 Task: Create a due date automation trigger when advanced on, 2 hours after a card is due add dates due in between 1 and 5 working days.
Action: Mouse moved to (1213, 90)
Screenshot: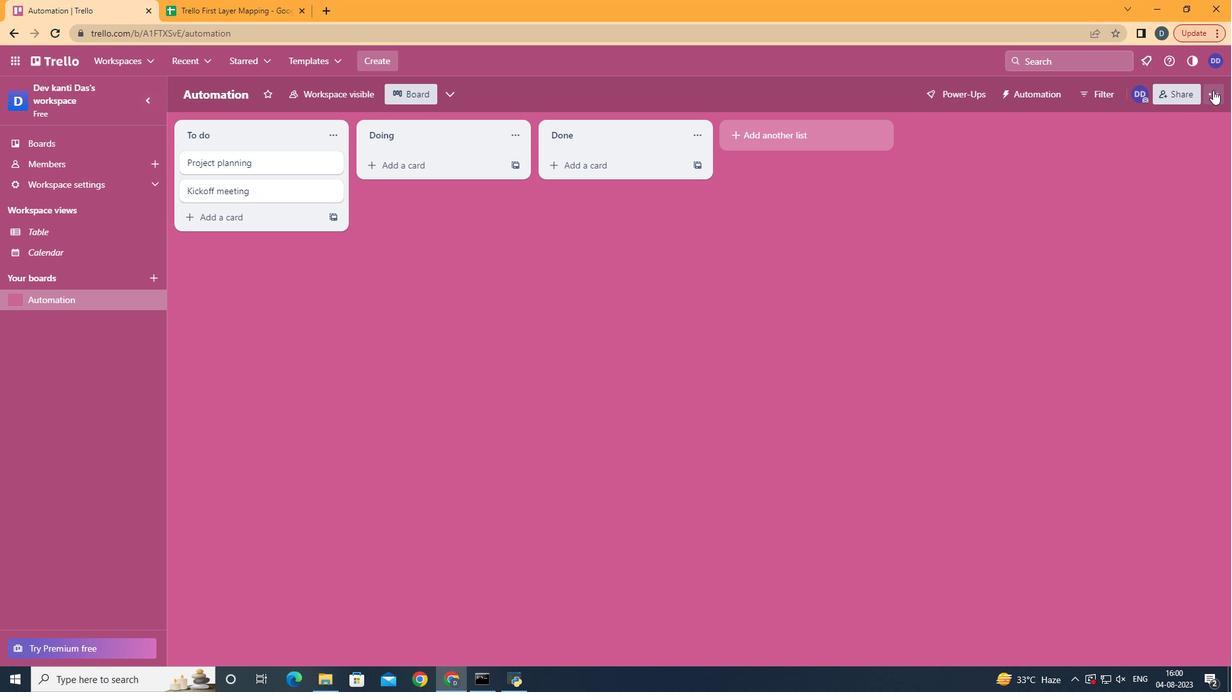 
Action: Mouse pressed left at (1213, 90)
Screenshot: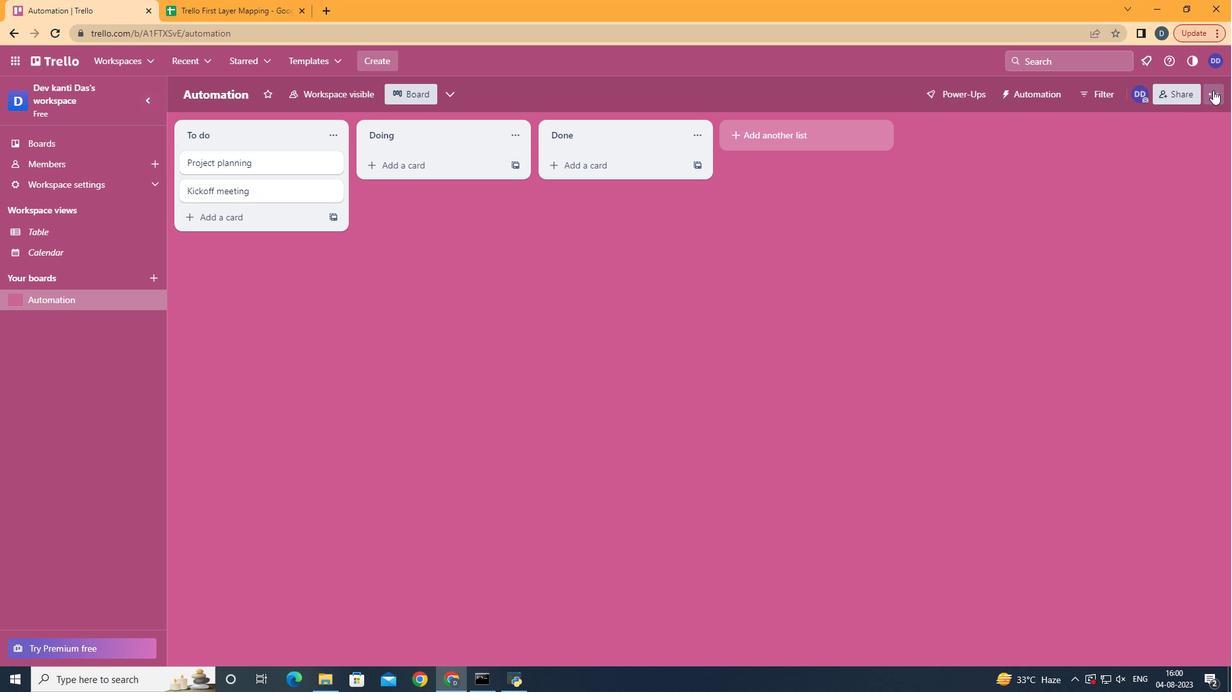 
Action: Mouse moved to (1113, 279)
Screenshot: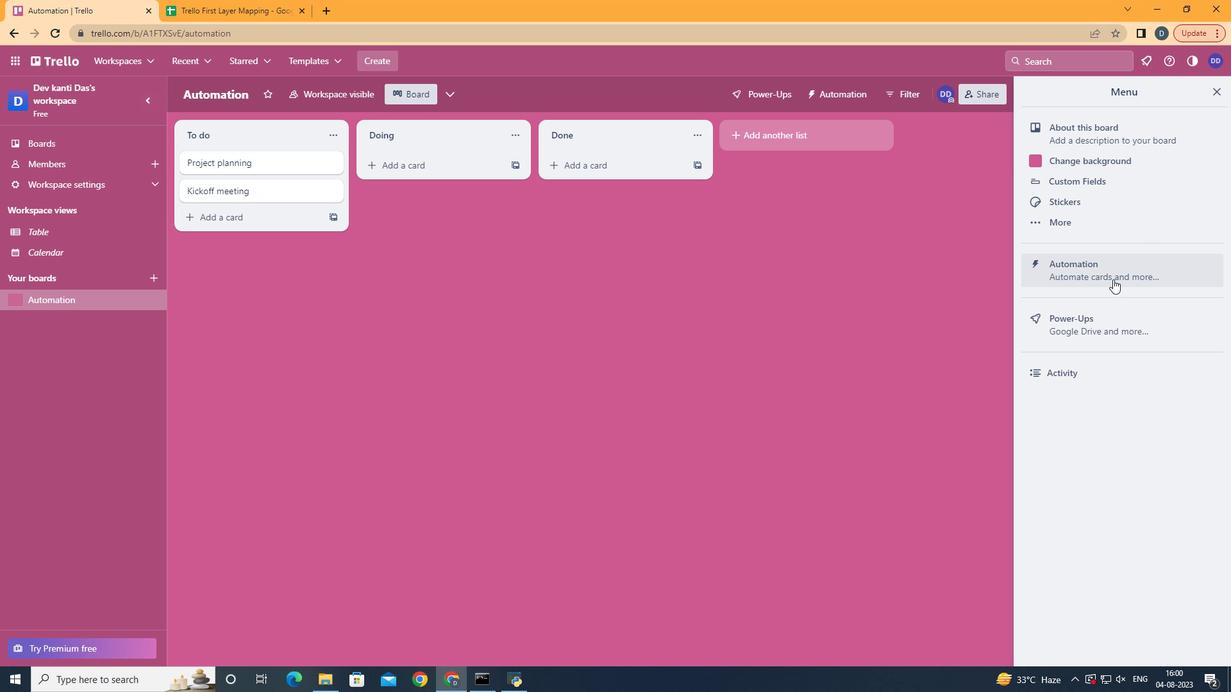 
Action: Mouse pressed left at (1113, 279)
Screenshot: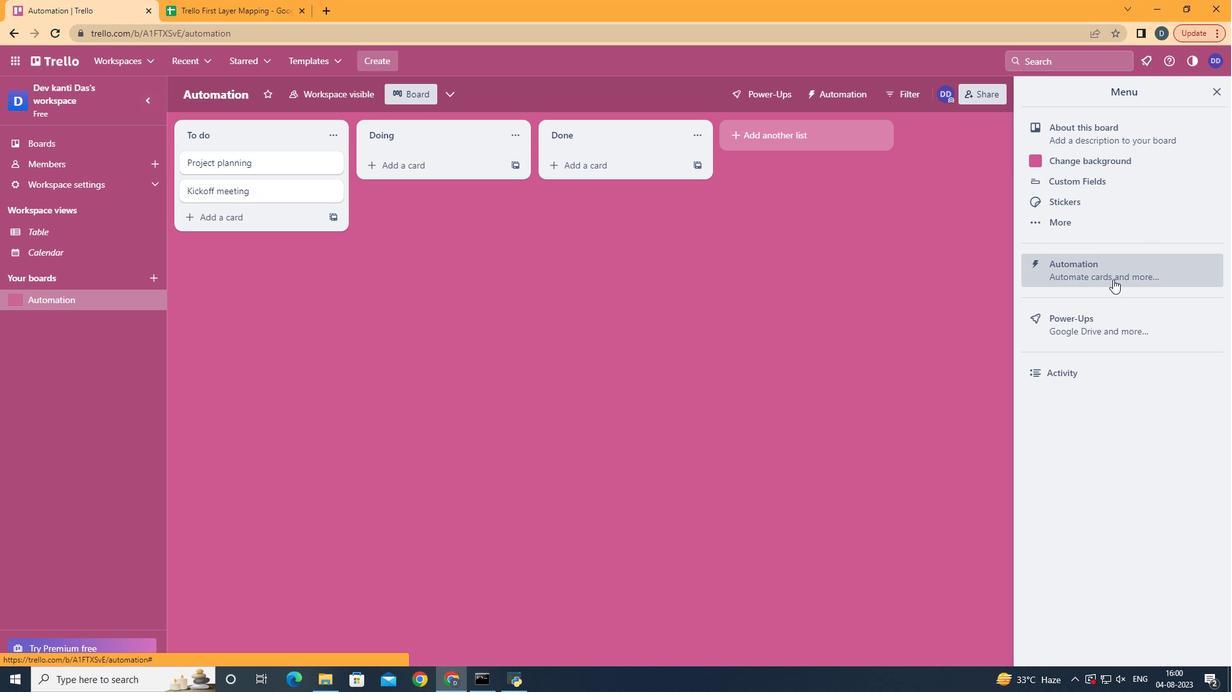 
Action: Mouse moved to (264, 260)
Screenshot: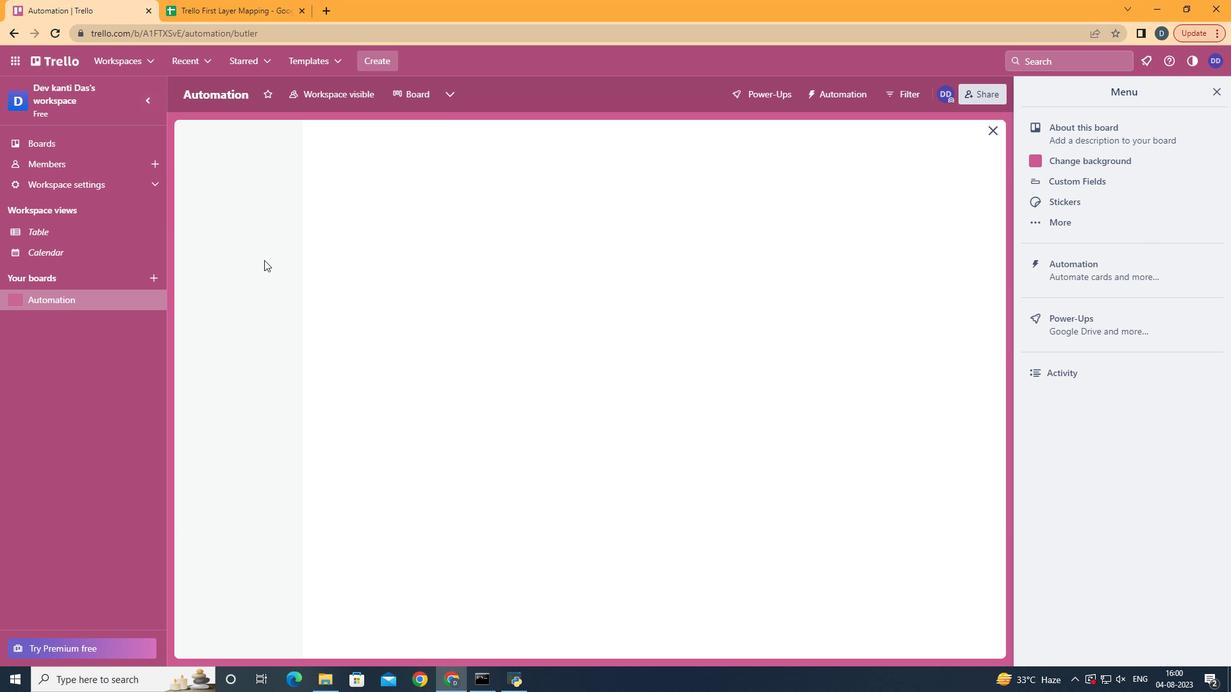 
Action: Mouse pressed left at (264, 260)
Screenshot: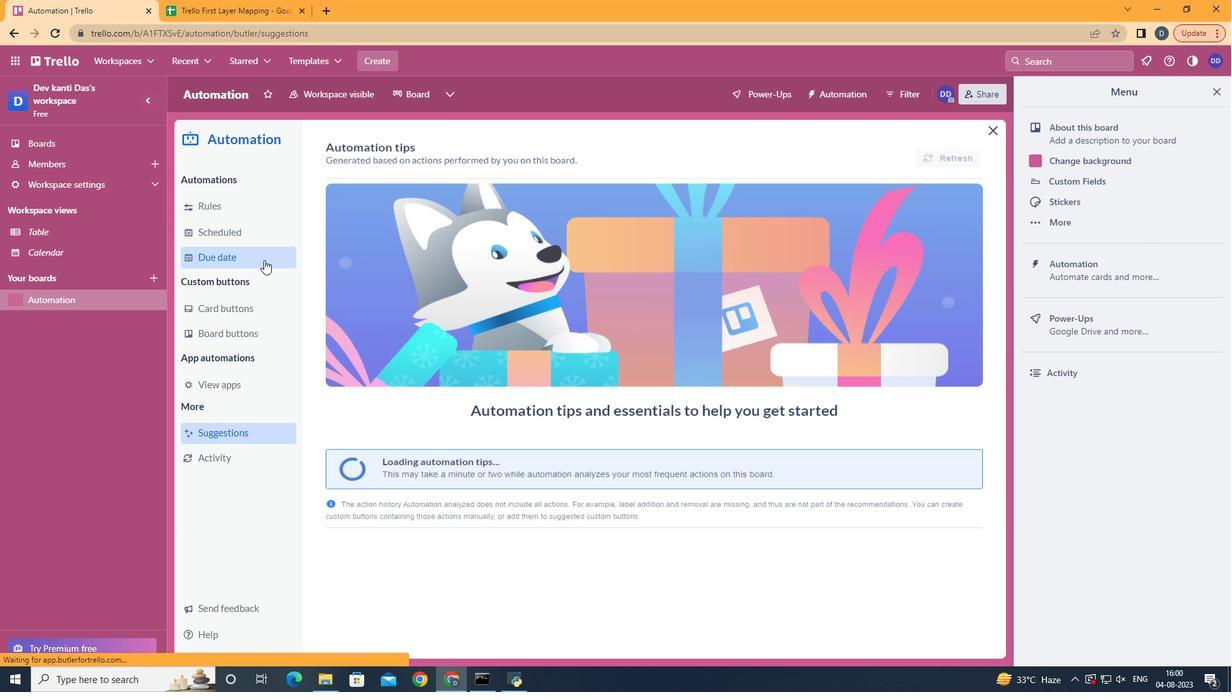 
Action: Mouse moved to (928, 152)
Screenshot: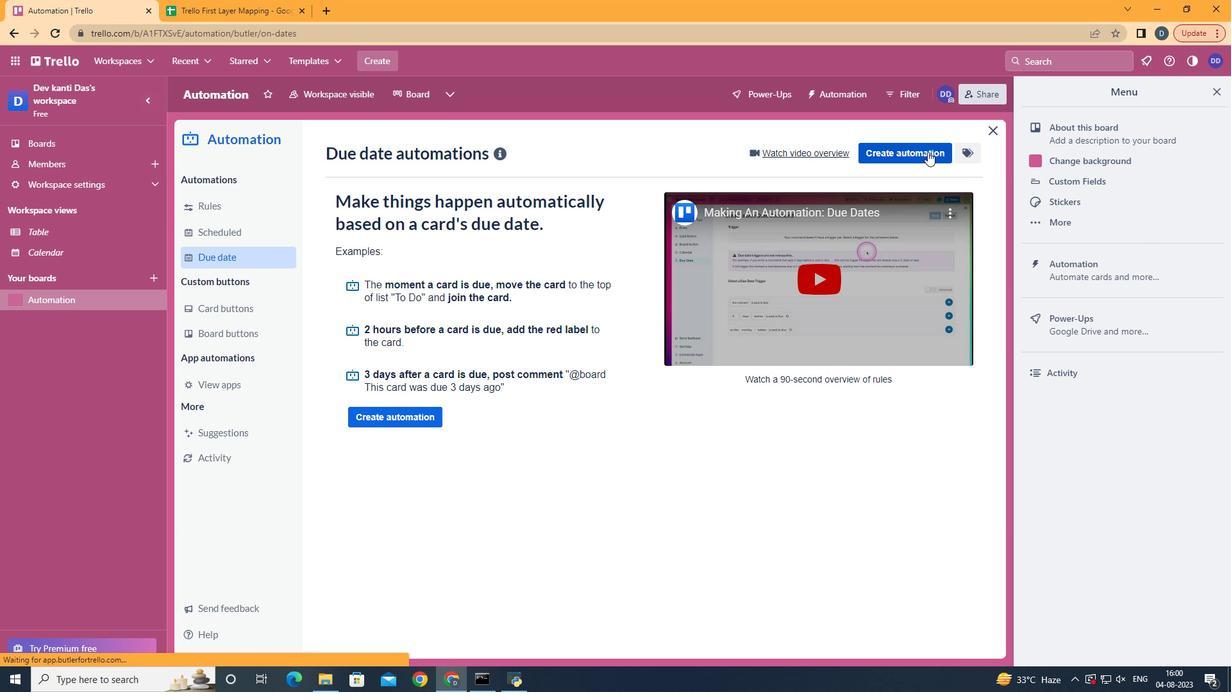 
Action: Mouse pressed left at (928, 152)
Screenshot: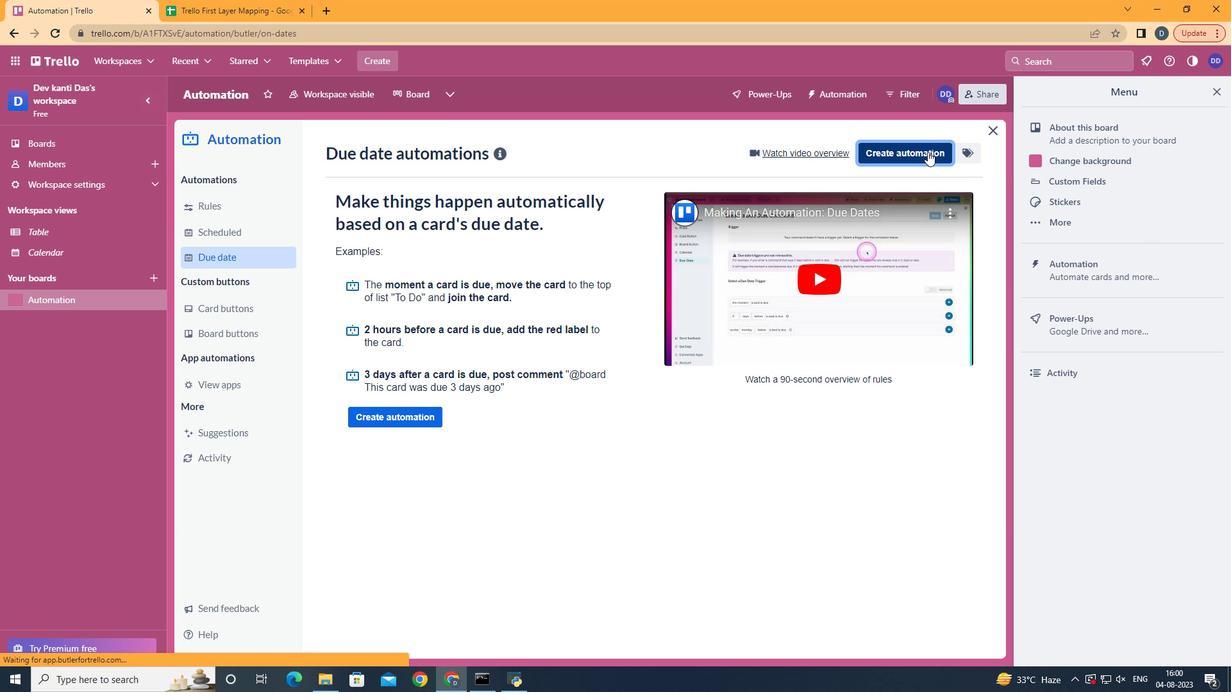 
Action: Mouse moved to (693, 276)
Screenshot: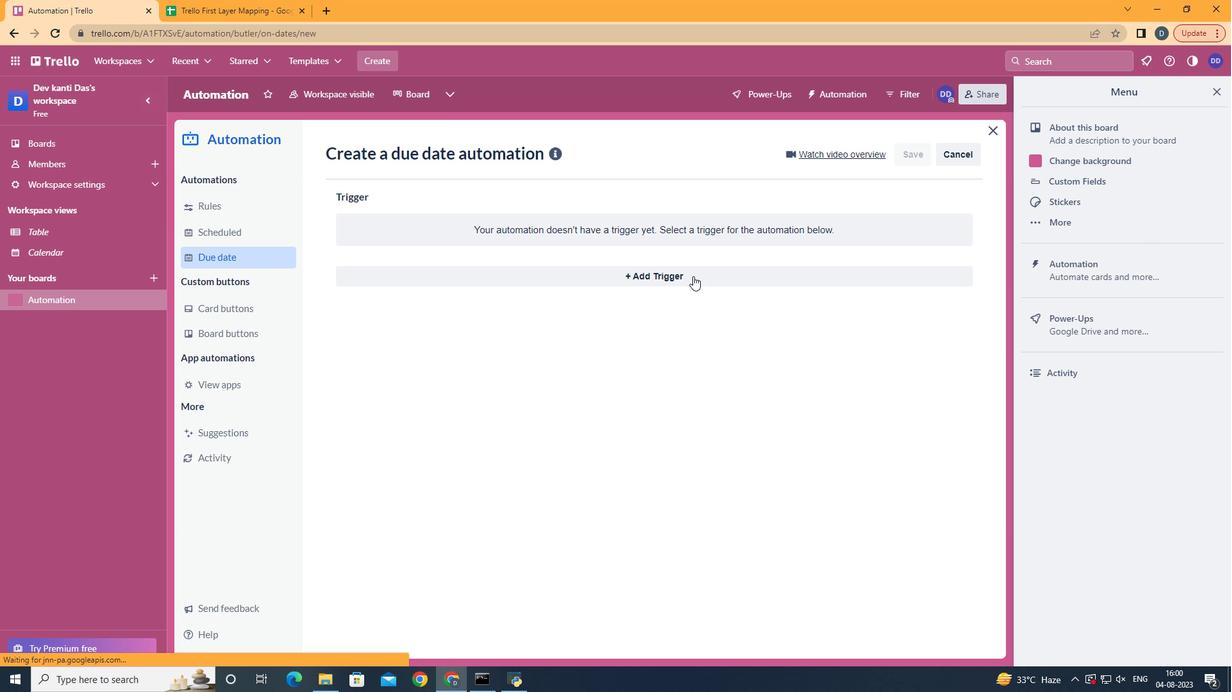 
Action: Mouse pressed left at (693, 276)
Screenshot: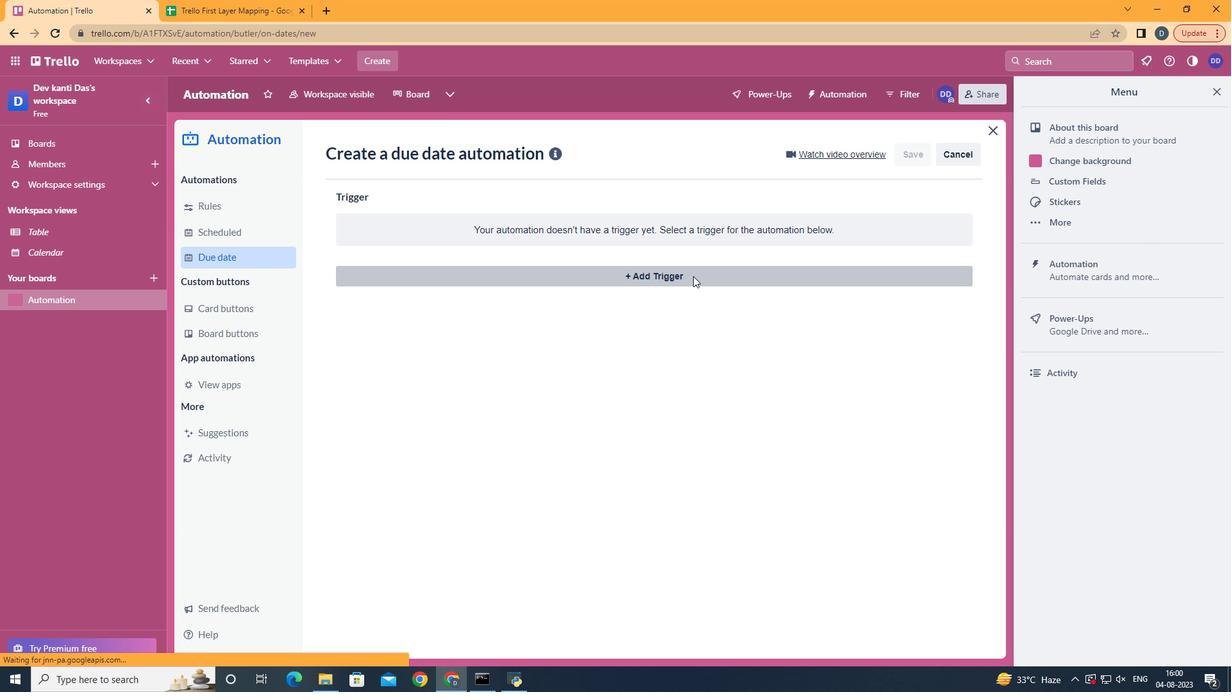 
Action: Mouse moved to (422, 548)
Screenshot: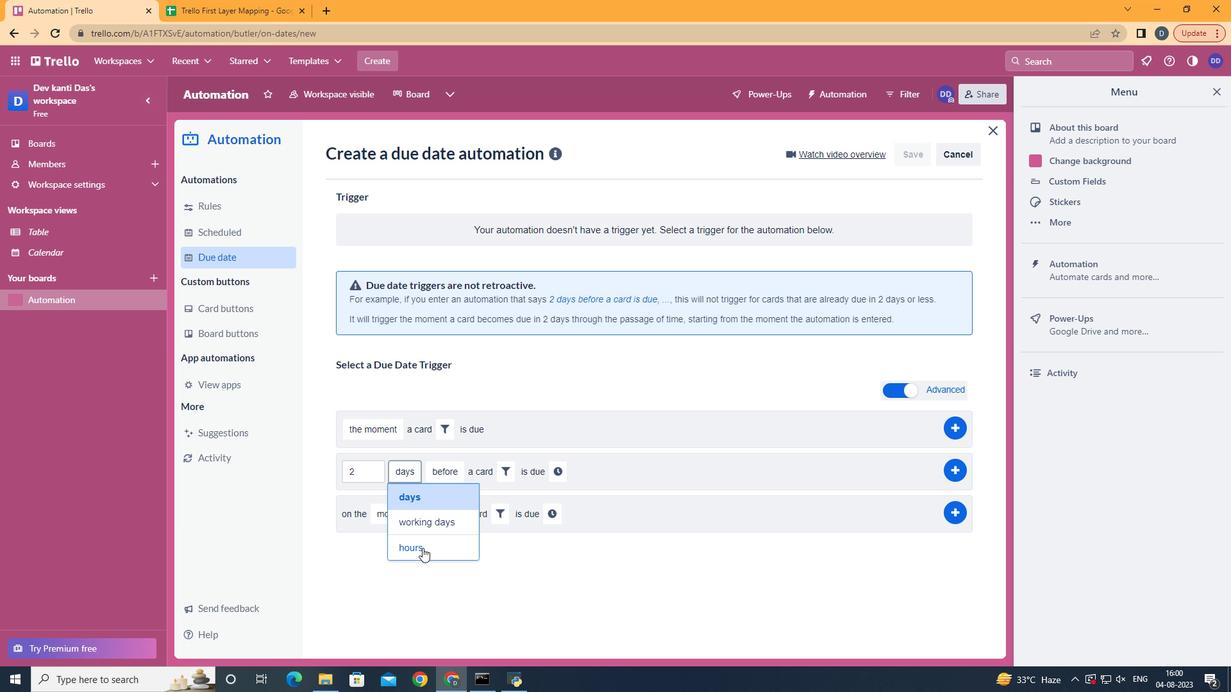 
Action: Mouse pressed left at (422, 548)
Screenshot: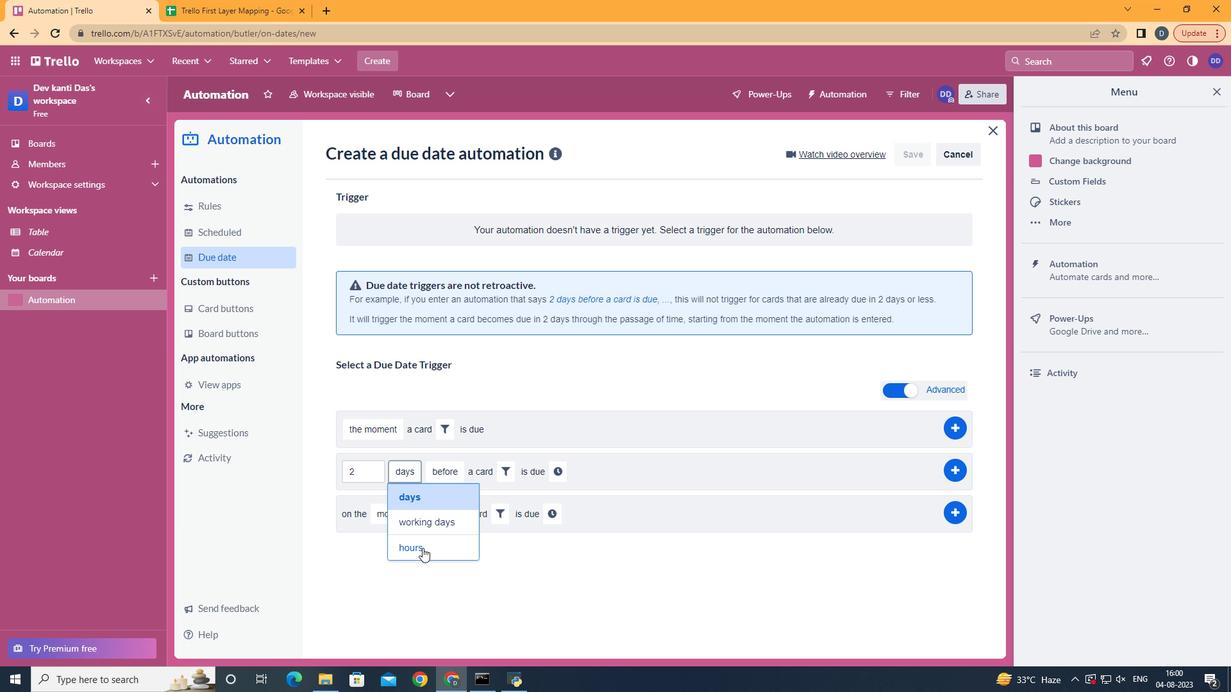 
Action: Mouse moved to (462, 514)
Screenshot: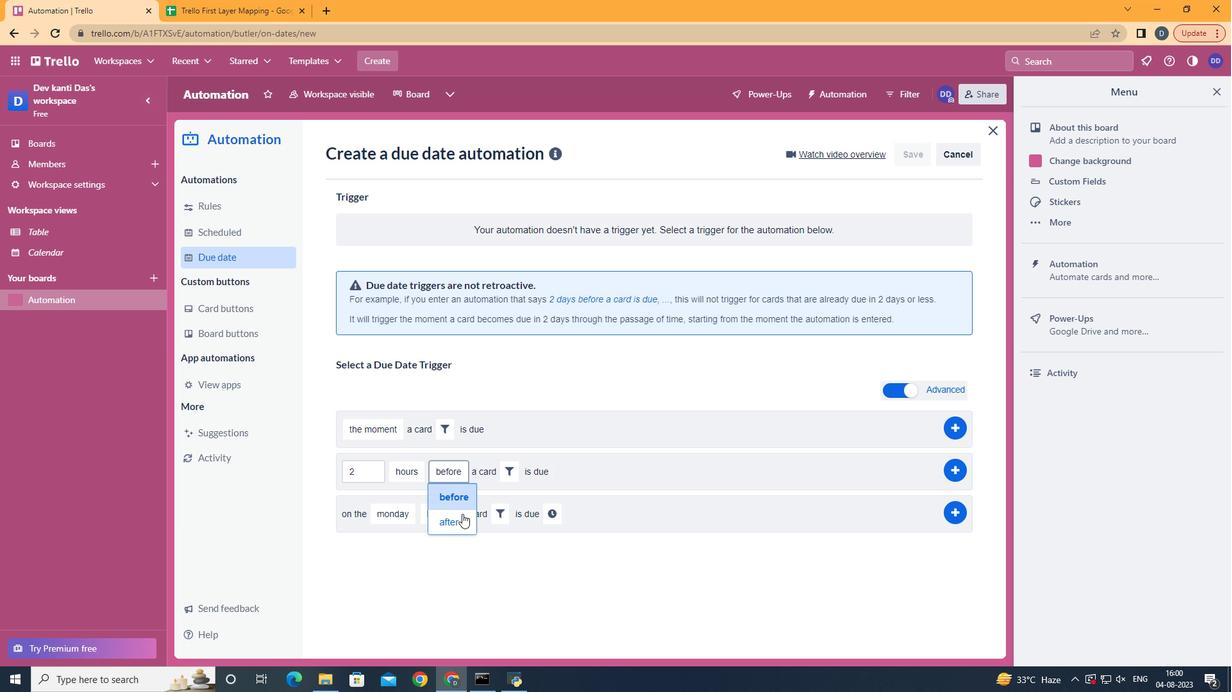 
Action: Mouse pressed left at (462, 514)
Screenshot: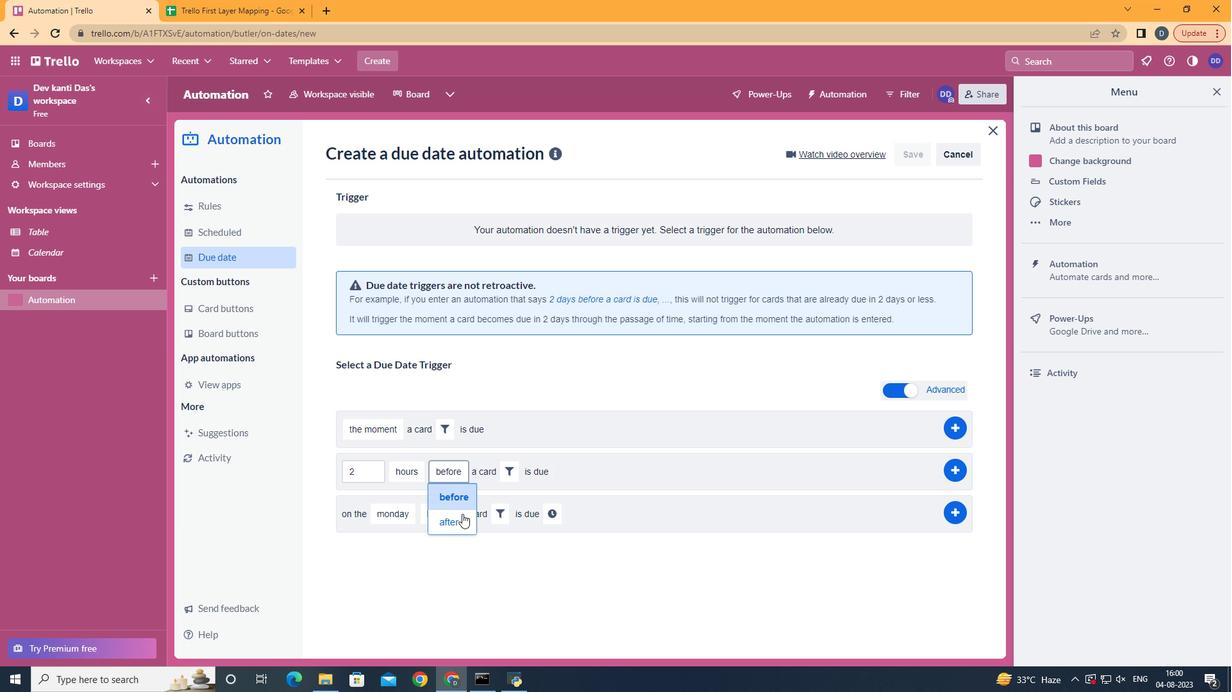 
Action: Mouse moved to (507, 480)
Screenshot: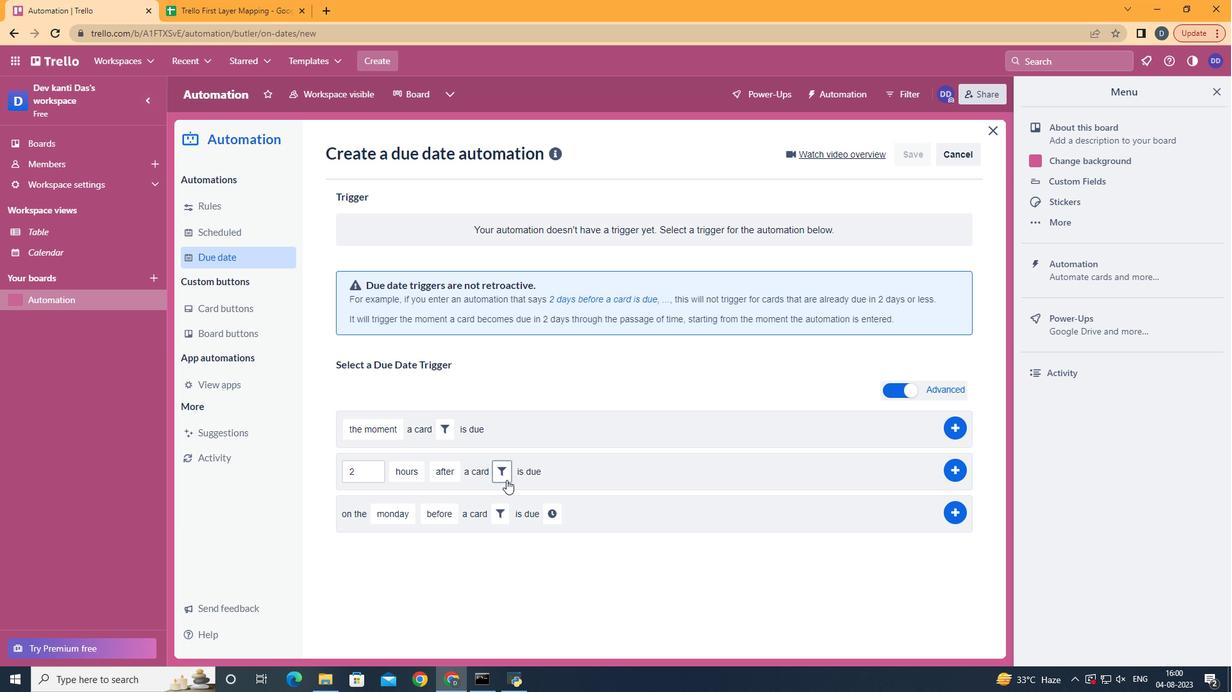 
Action: Mouse pressed left at (507, 480)
Screenshot: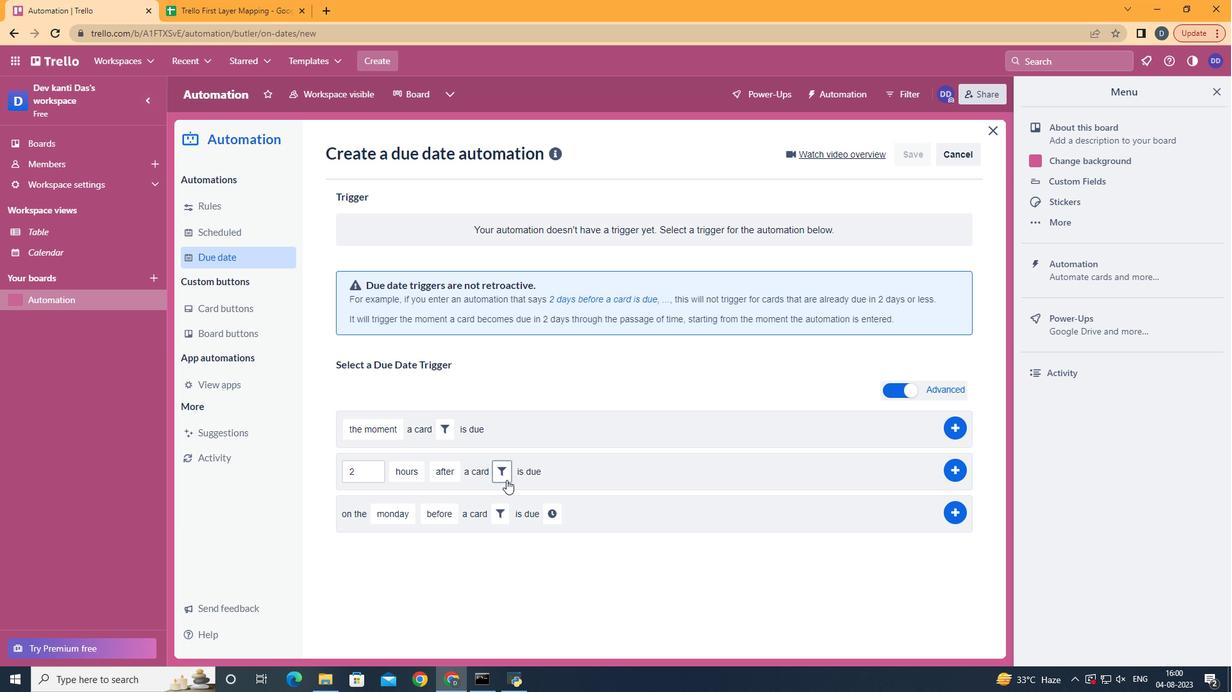 
Action: Mouse moved to (573, 509)
Screenshot: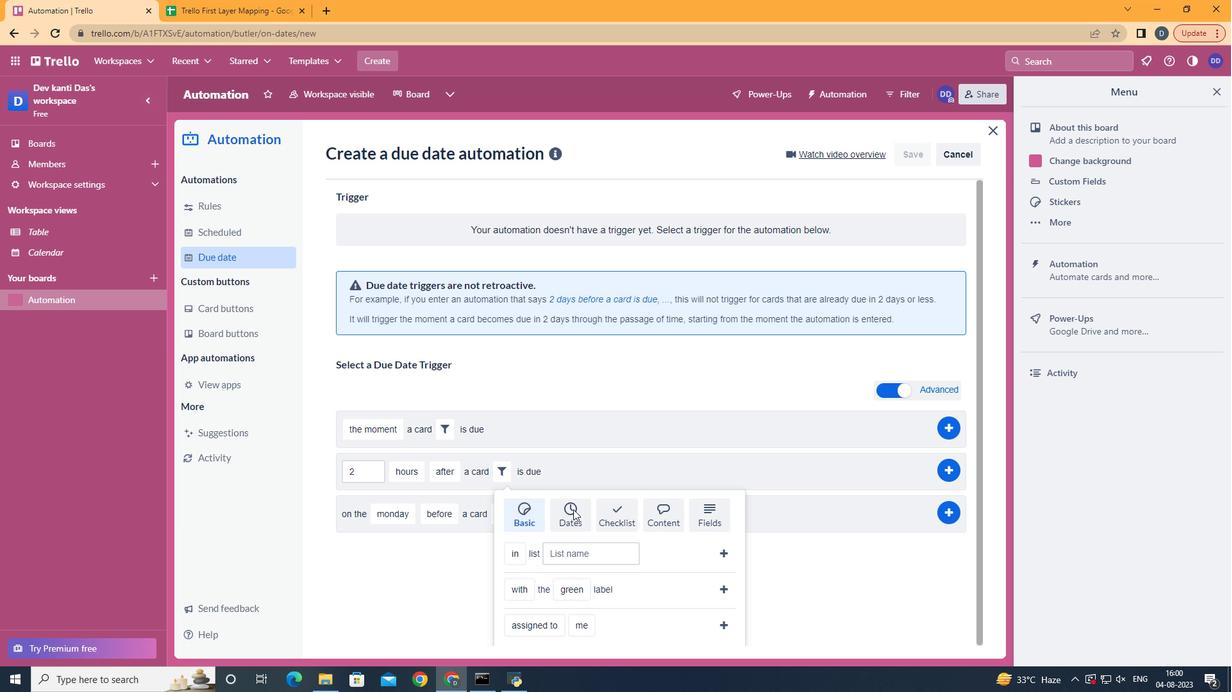 
Action: Mouse pressed left at (573, 509)
Screenshot: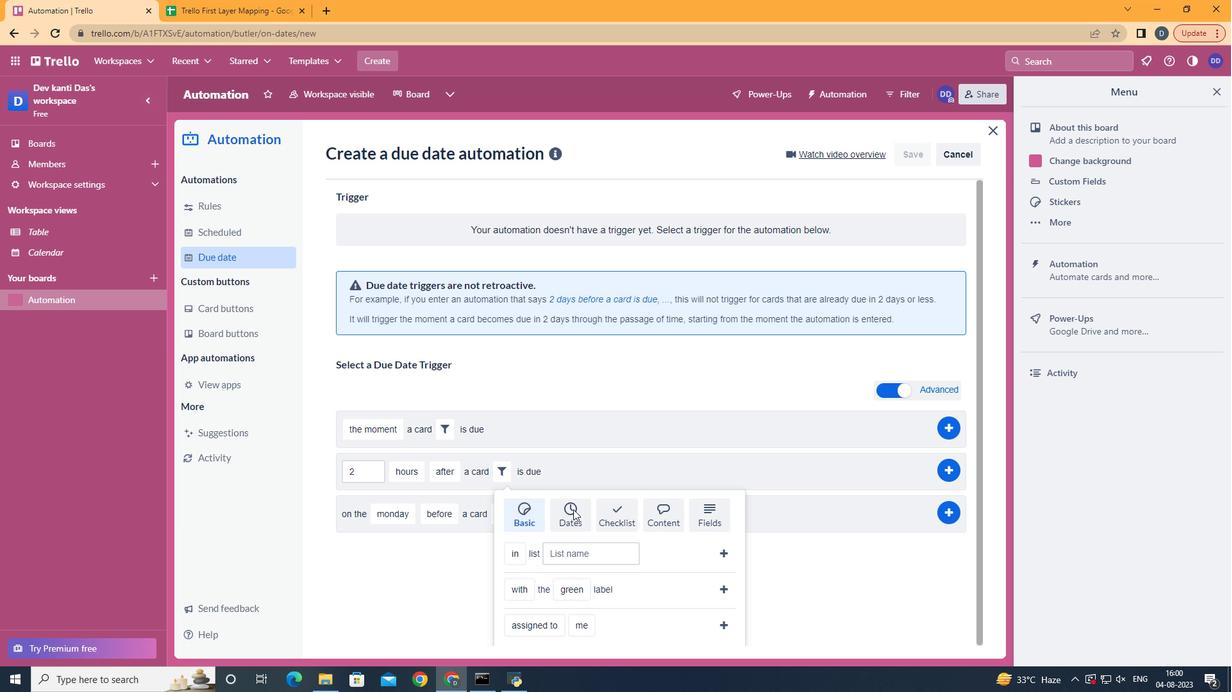 
Action: Mouse moved to (574, 509)
Screenshot: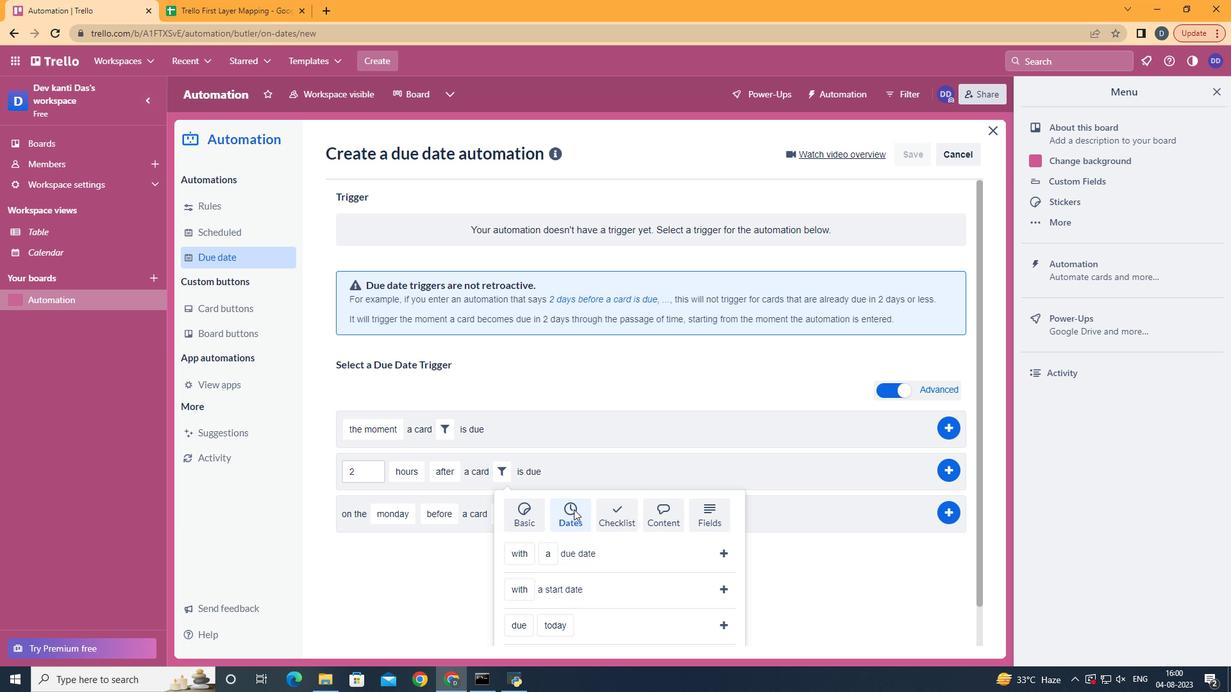 
Action: Mouse scrolled (574, 509) with delta (0, 0)
Screenshot: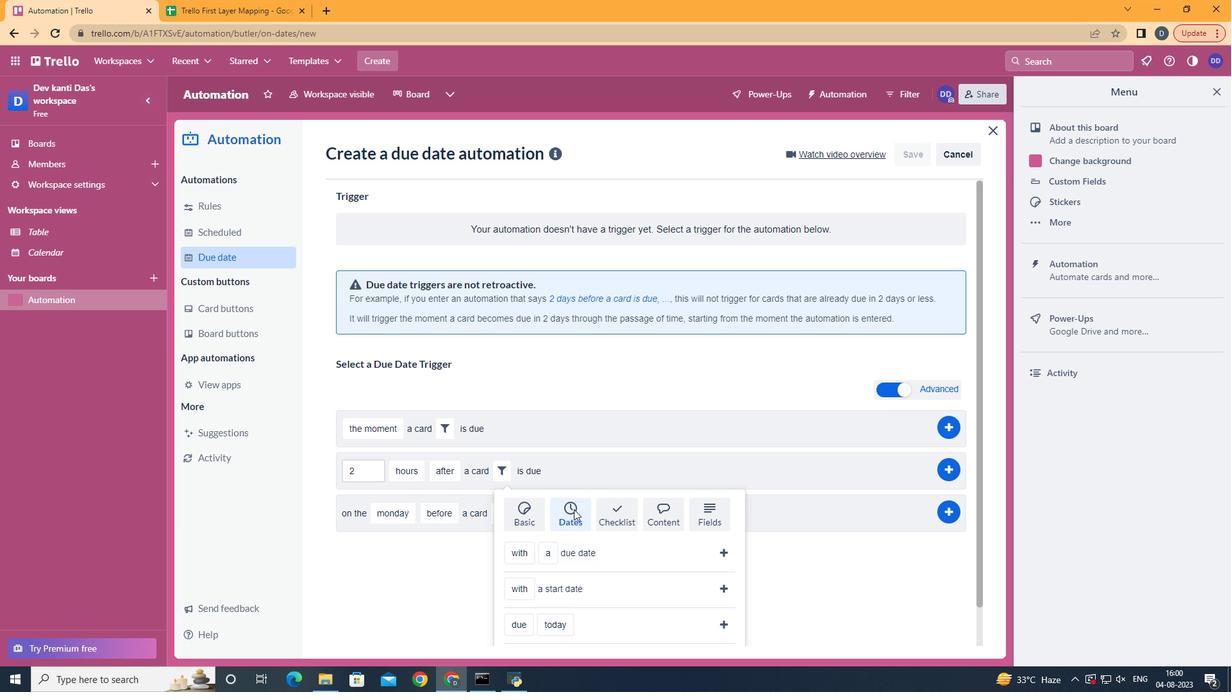 
Action: Mouse scrolled (574, 509) with delta (0, 0)
Screenshot: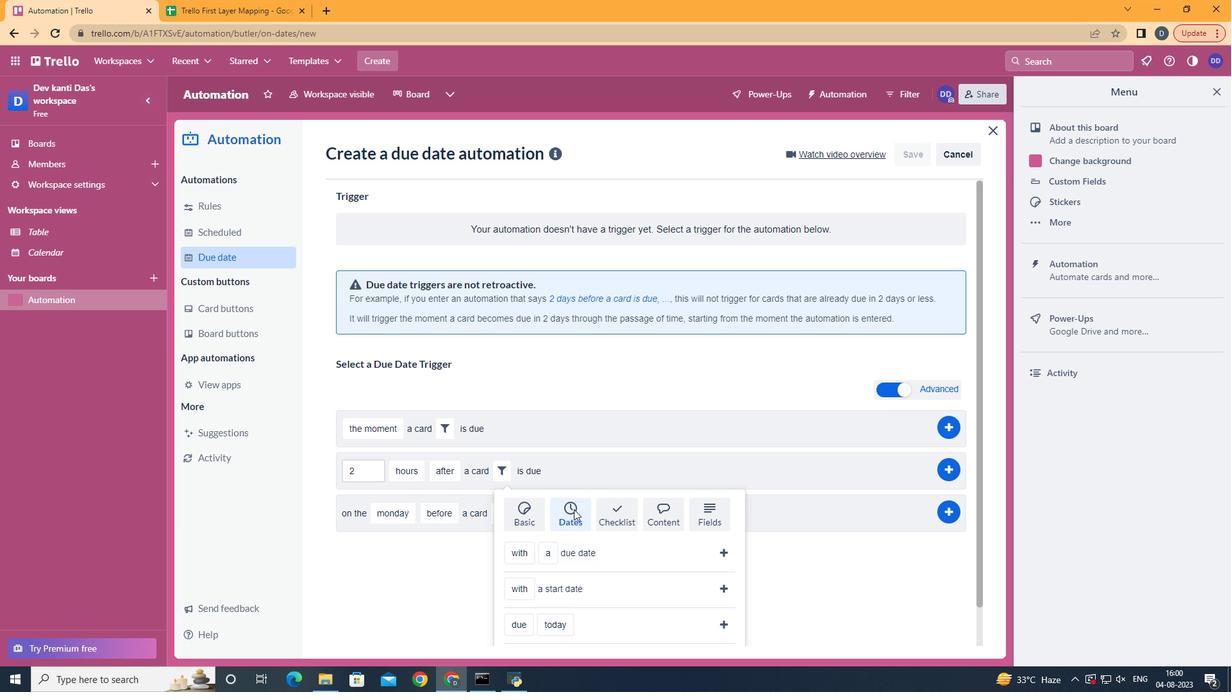 
Action: Mouse scrolled (574, 509) with delta (0, 0)
Screenshot: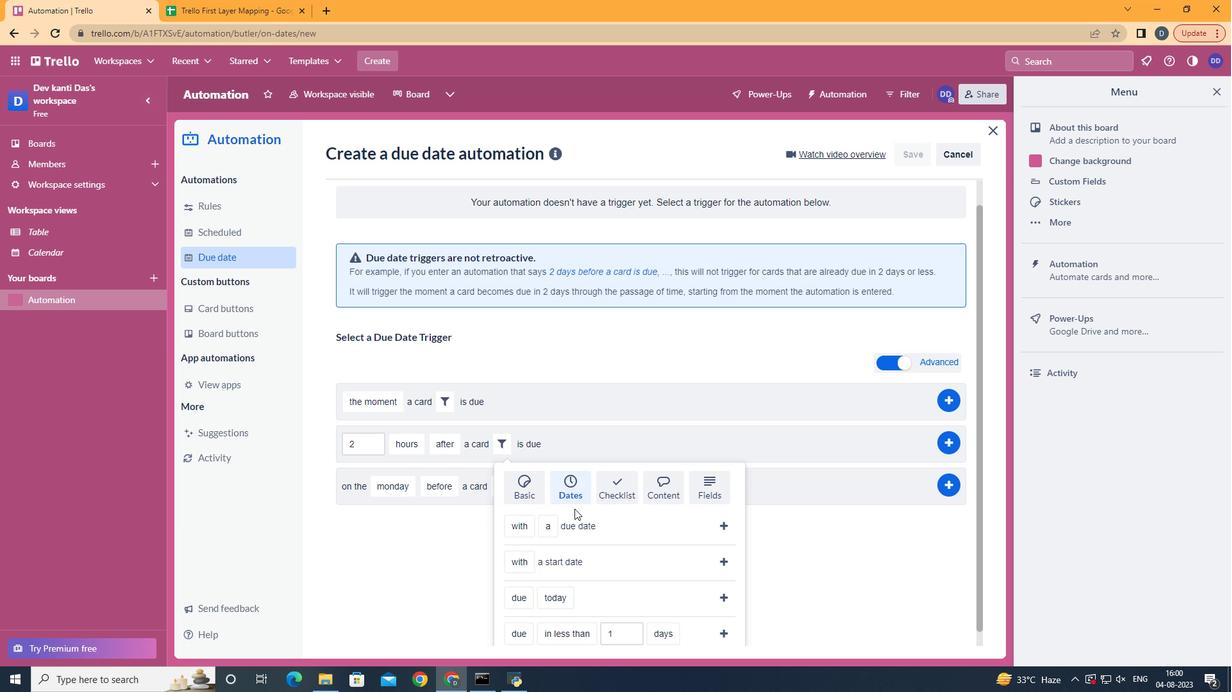 
Action: Mouse scrolled (574, 509) with delta (0, 0)
Screenshot: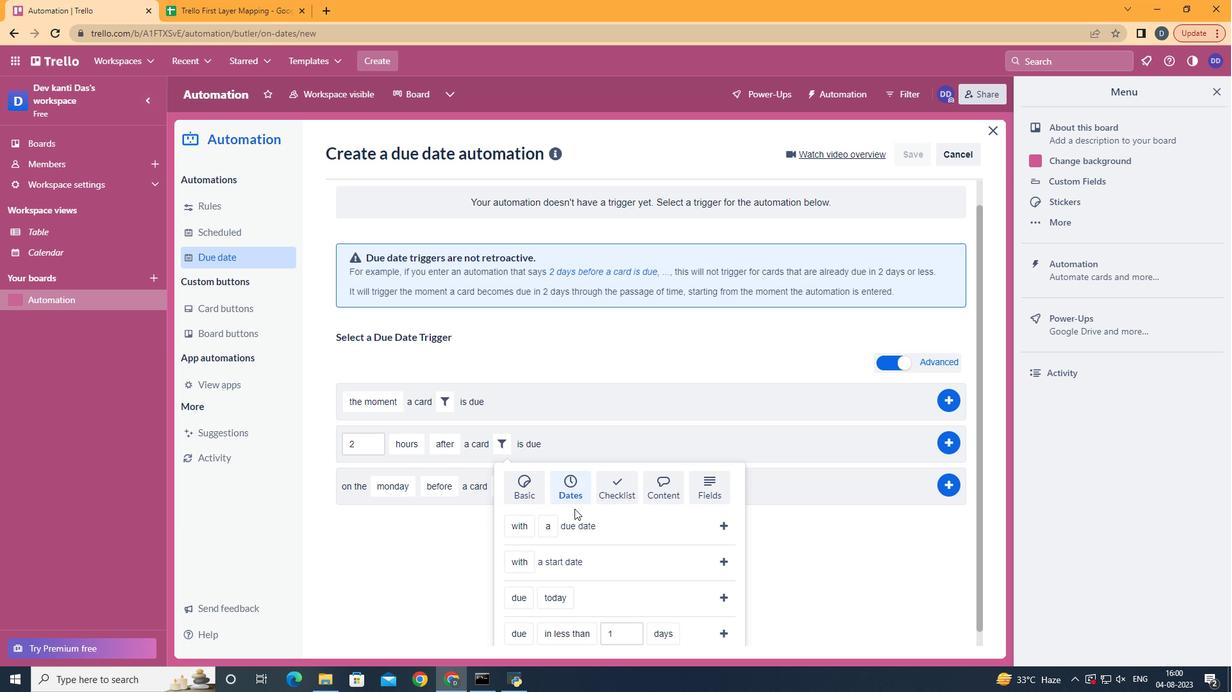 
Action: Mouse scrolled (574, 509) with delta (0, 0)
Screenshot: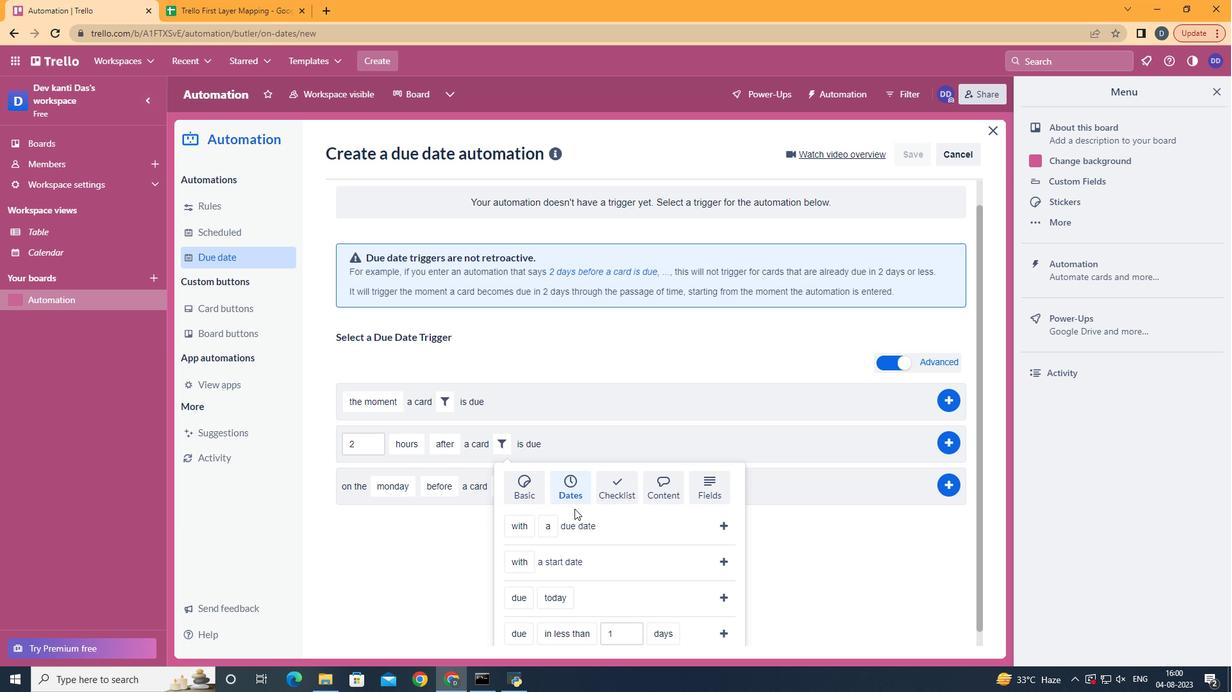 
Action: Mouse moved to (520, 567)
Screenshot: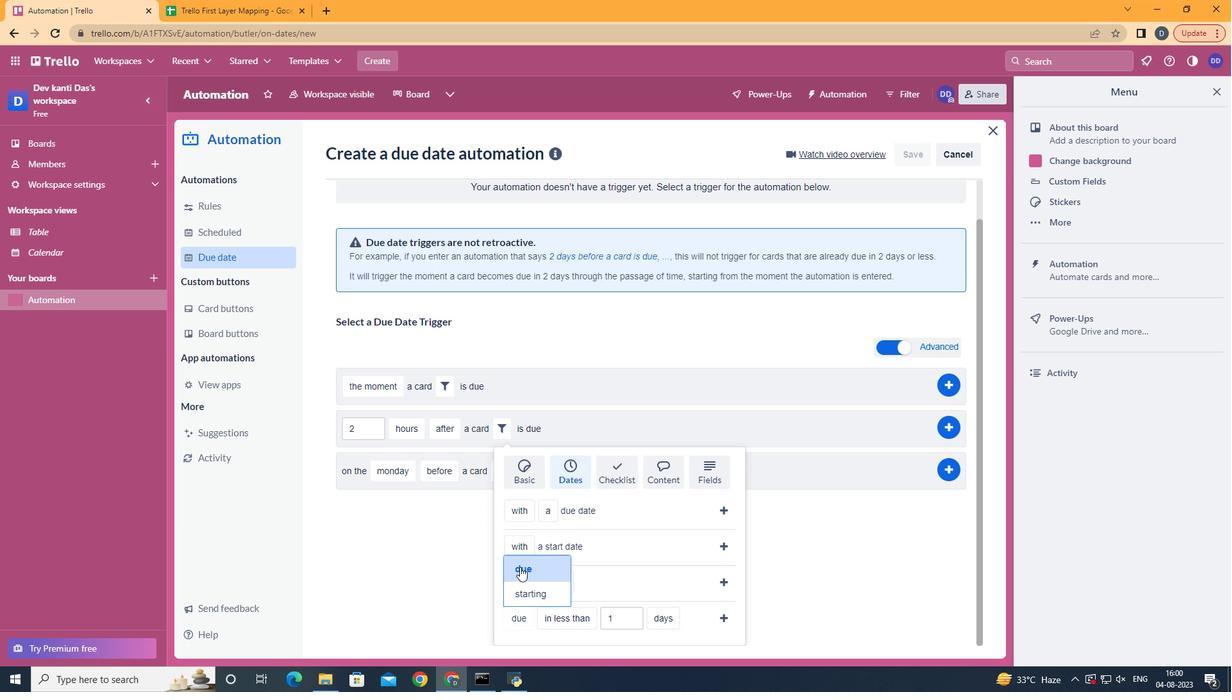 
Action: Mouse pressed left at (520, 567)
Screenshot: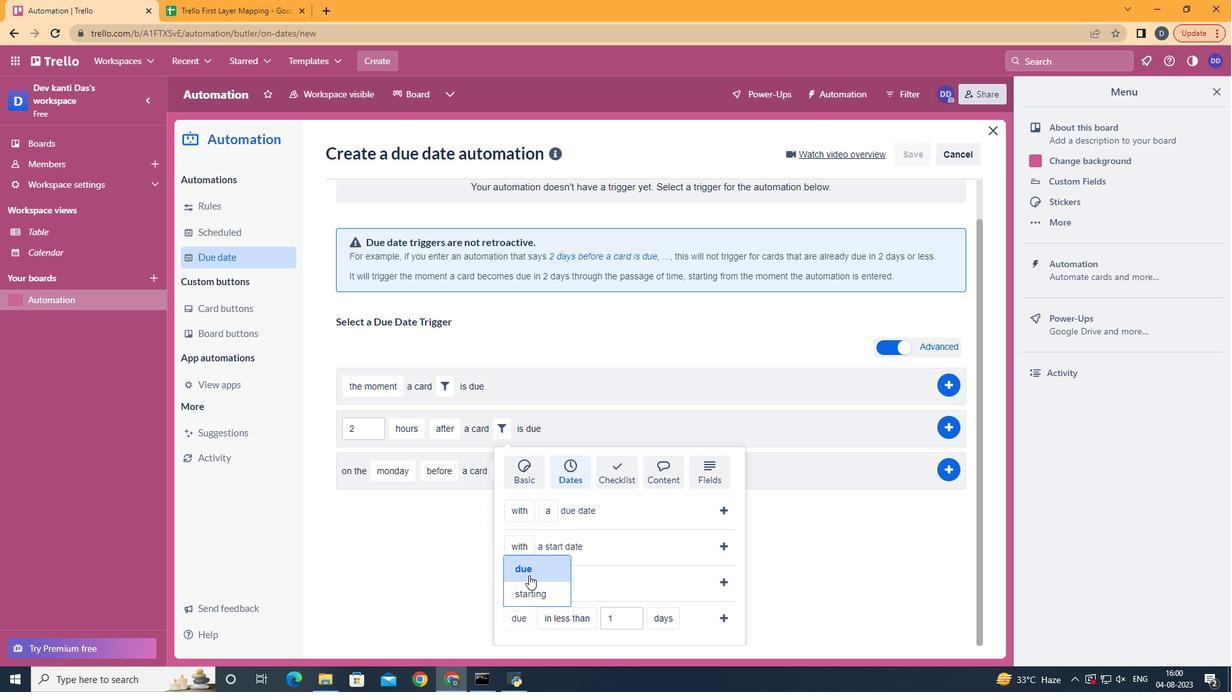 
Action: Mouse moved to (590, 588)
Screenshot: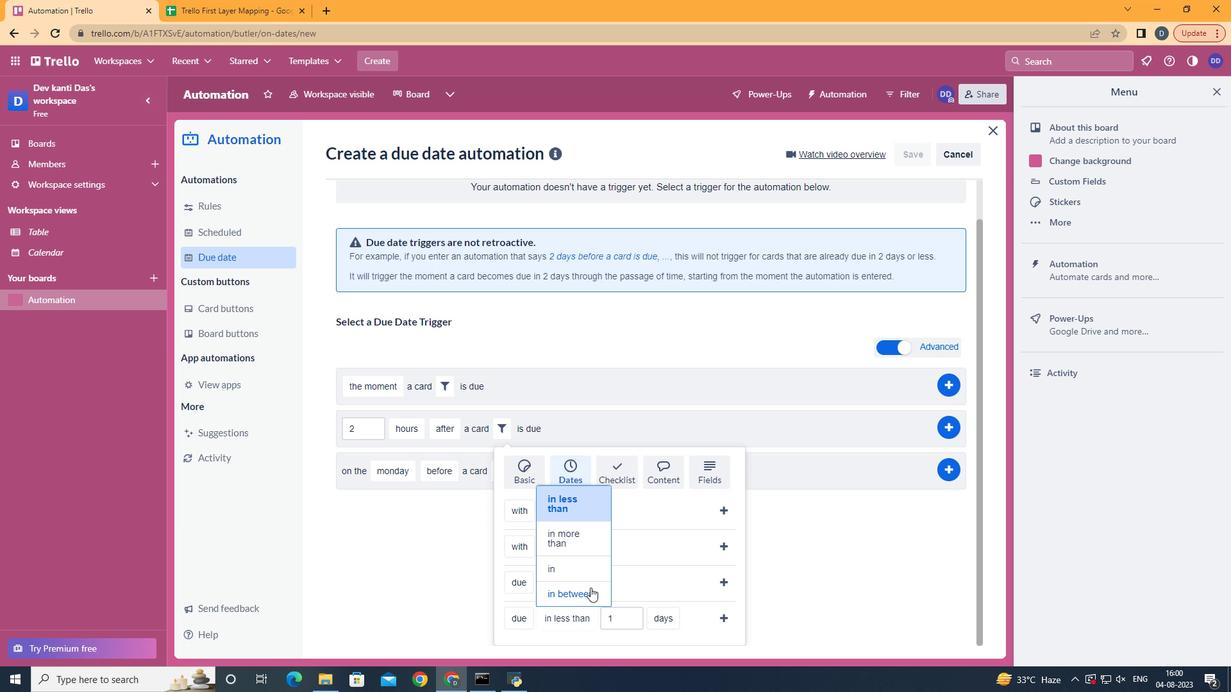 
Action: Mouse pressed left at (590, 588)
Screenshot: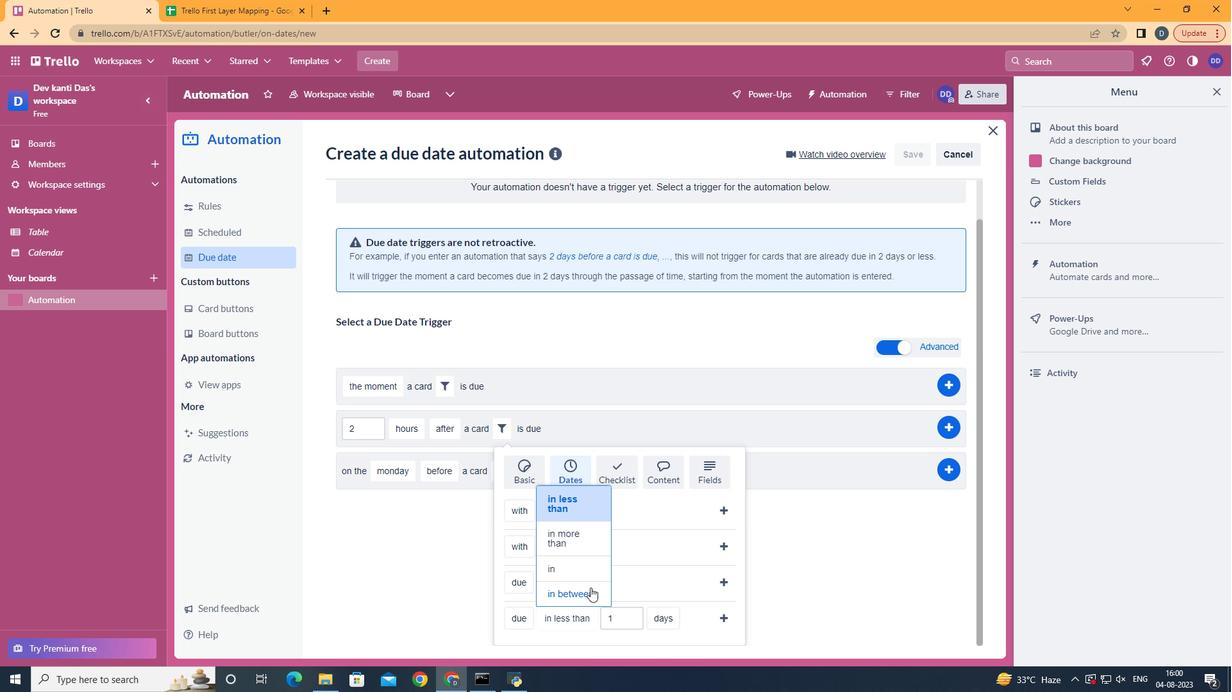 
Action: Mouse moved to (751, 598)
Screenshot: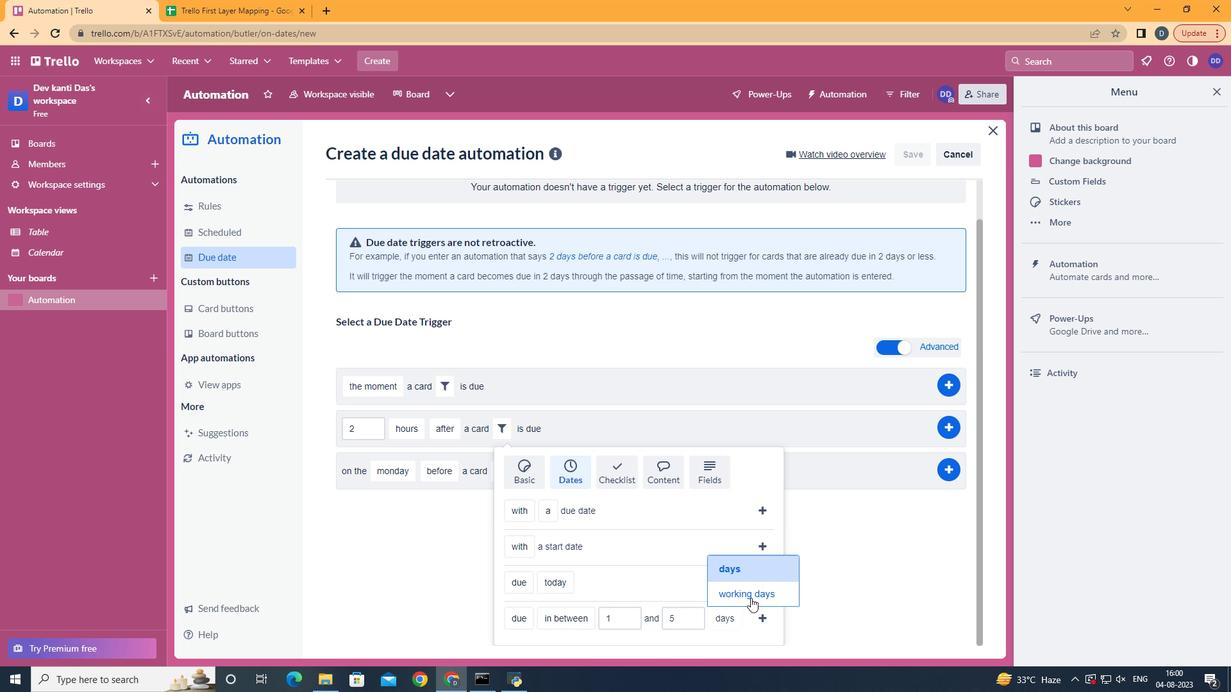 
Action: Mouse pressed left at (751, 598)
Screenshot: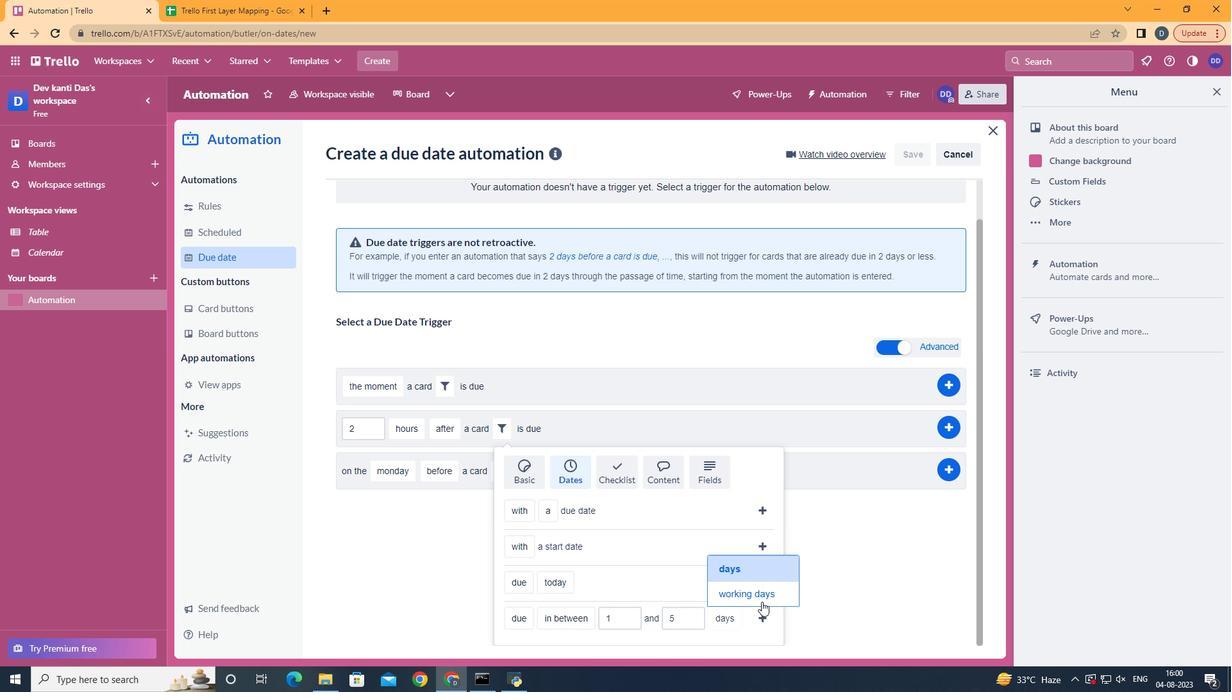 
Action: Mouse moved to (793, 615)
Screenshot: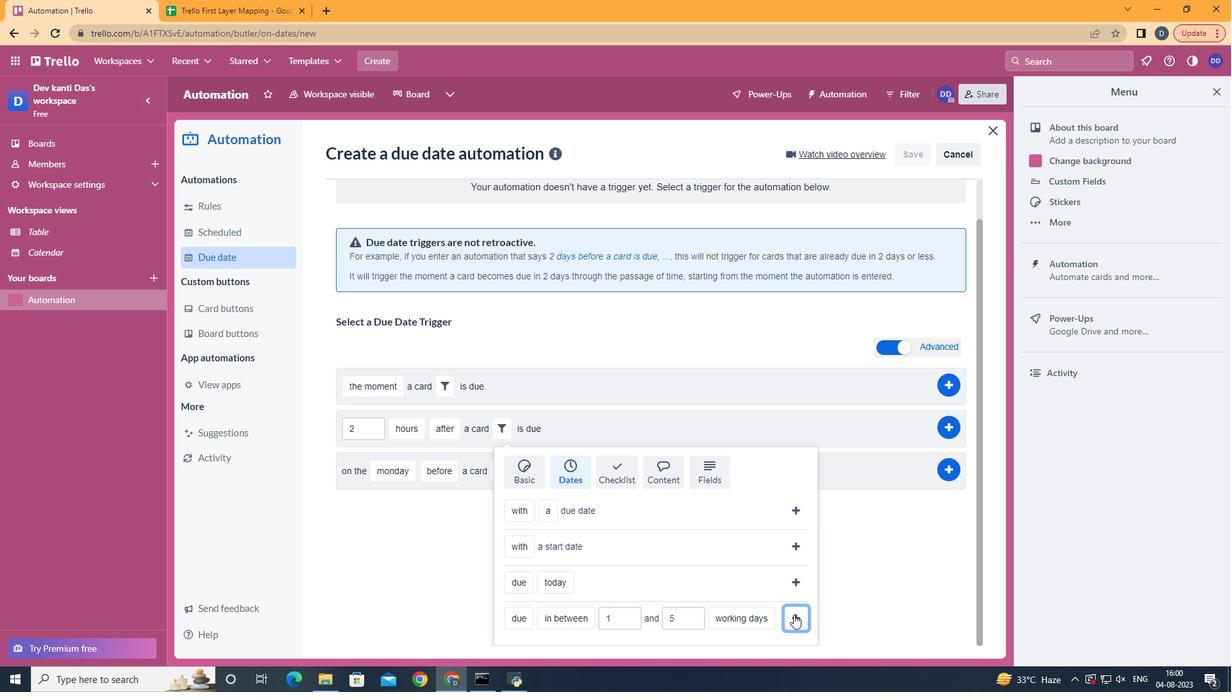 
Action: Mouse pressed left at (793, 615)
Screenshot: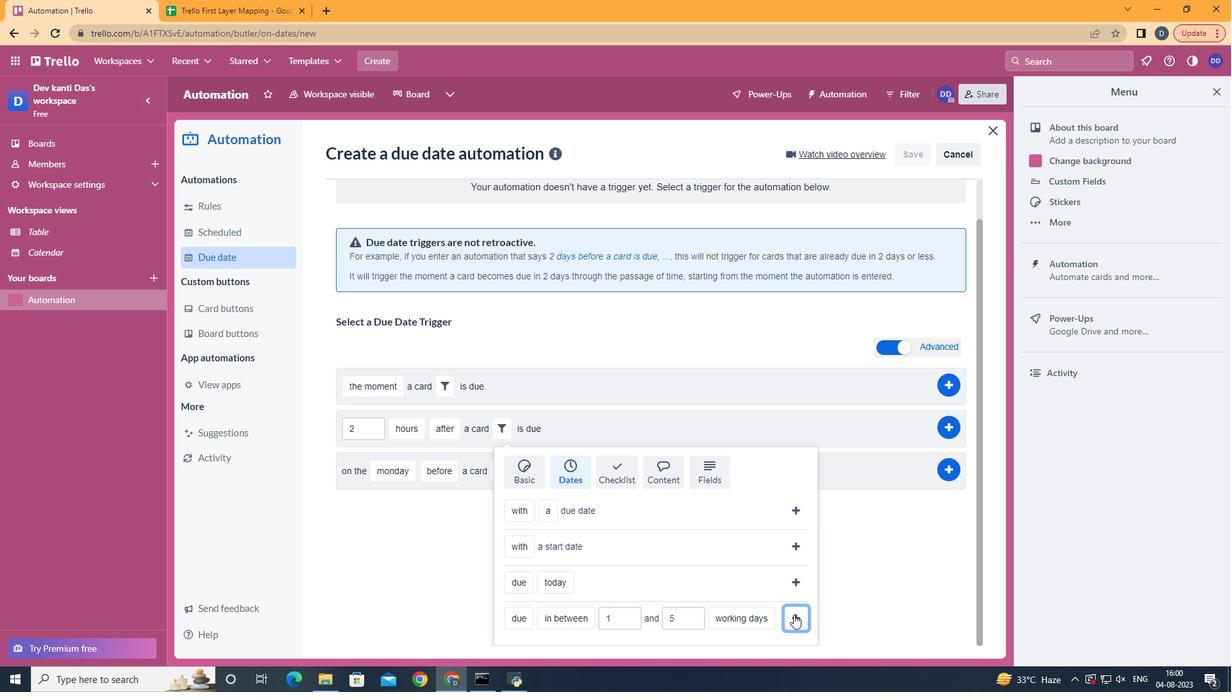 
Action: Mouse moved to (962, 468)
Screenshot: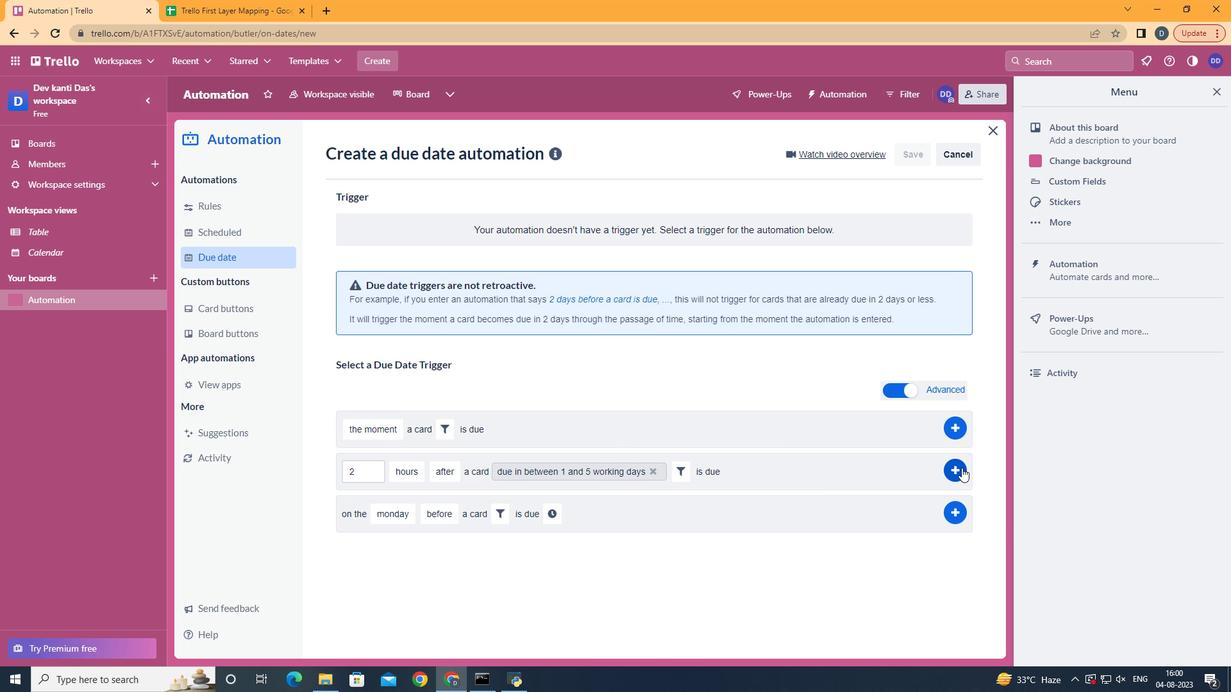 
Action: Mouse pressed left at (962, 468)
Screenshot: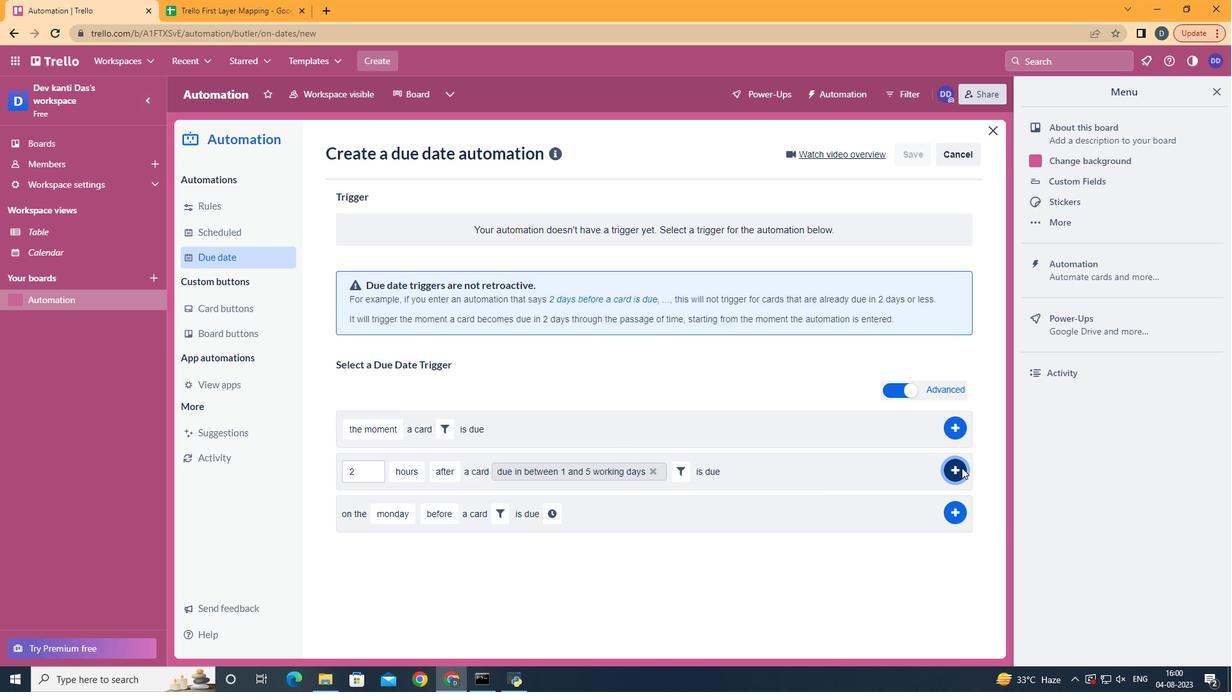 
Action: Mouse moved to (607, 241)
Screenshot: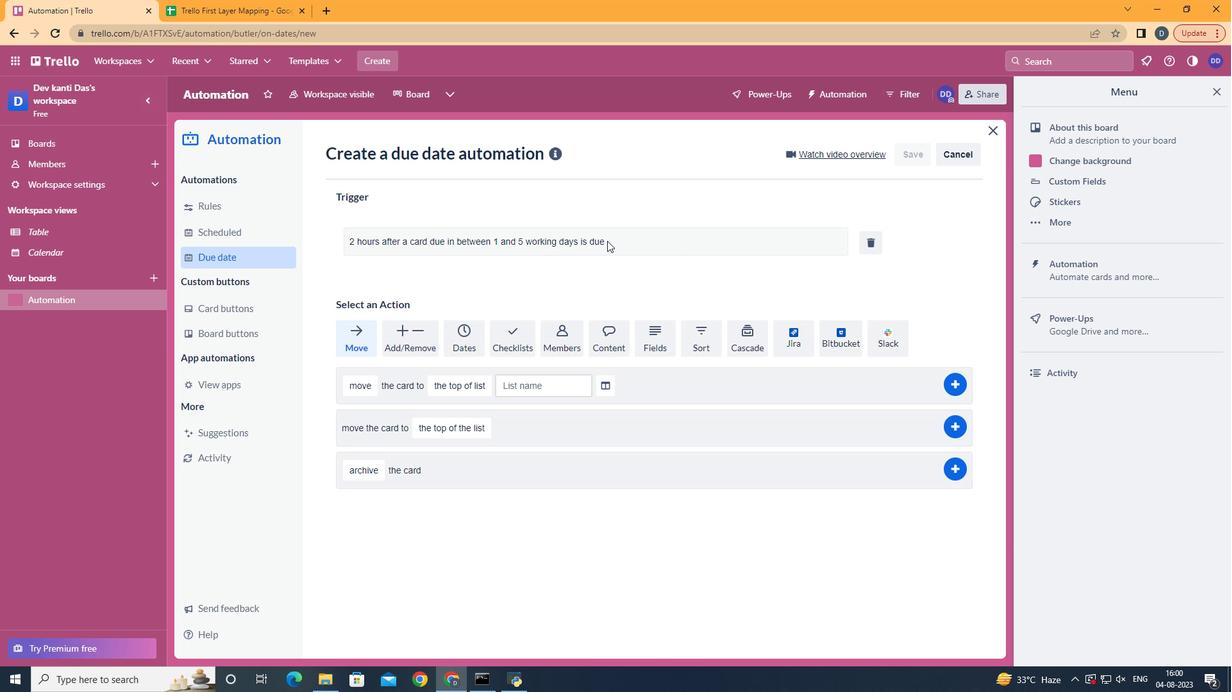 
